 Task: Check the sale-to-list ratio of security in the last 5 years.
Action: Mouse moved to (838, 186)
Screenshot: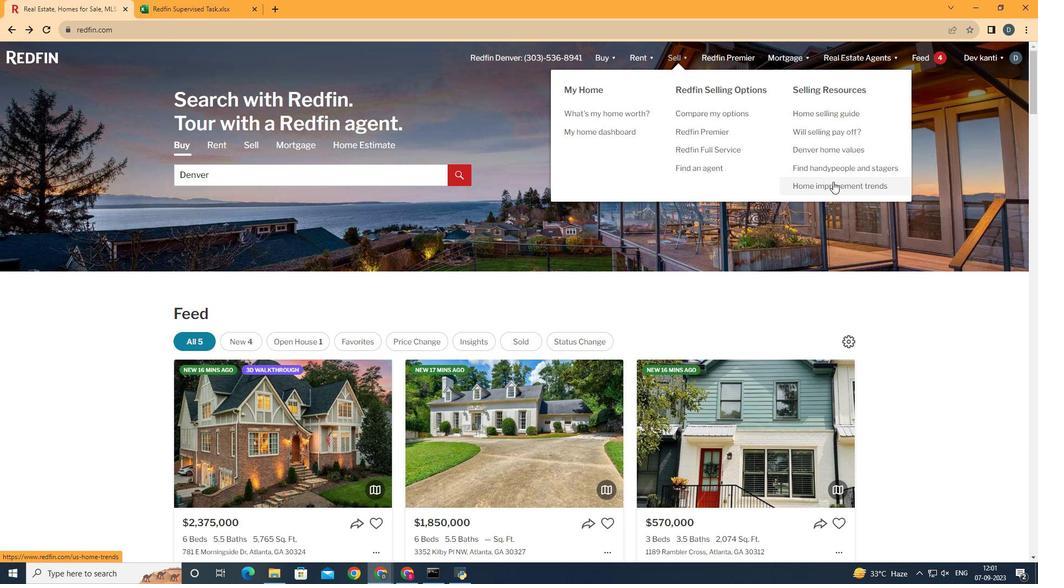
Action: Mouse pressed left at (838, 186)
Screenshot: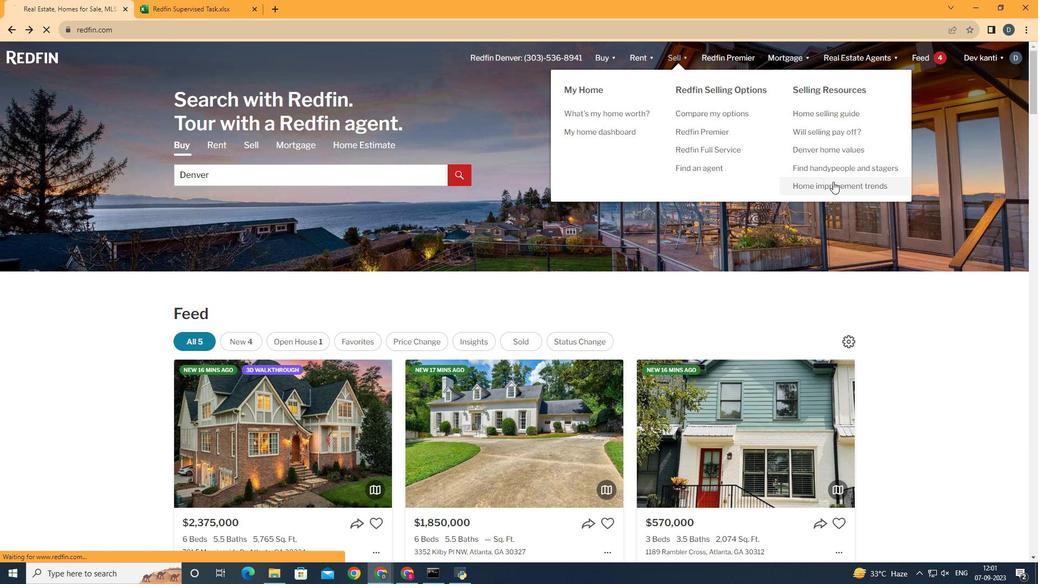 
Action: Mouse moved to (271, 218)
Screenshot: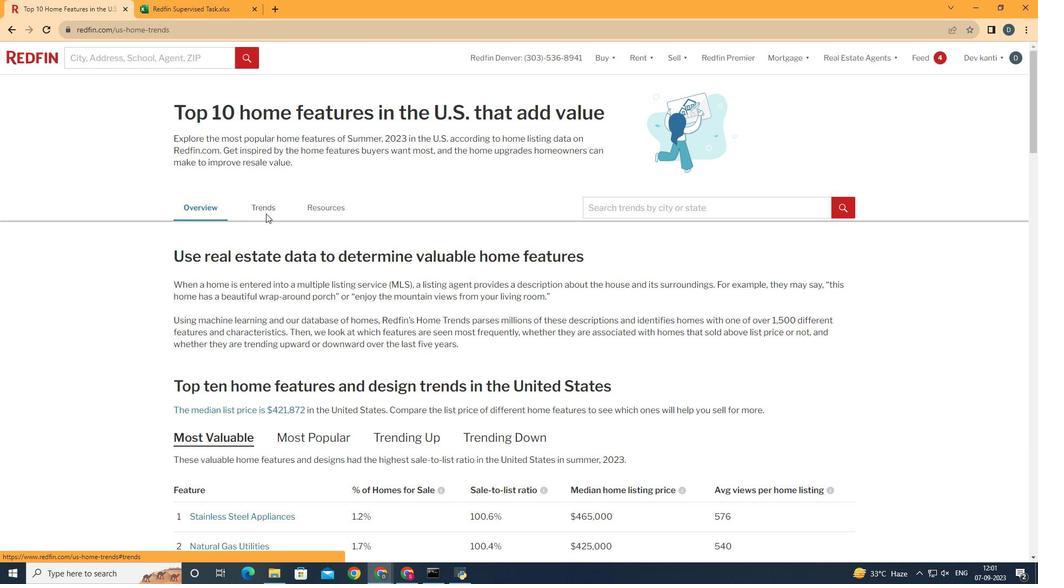 
Action: Mouse pressed left at (271, 218)
Screenshot: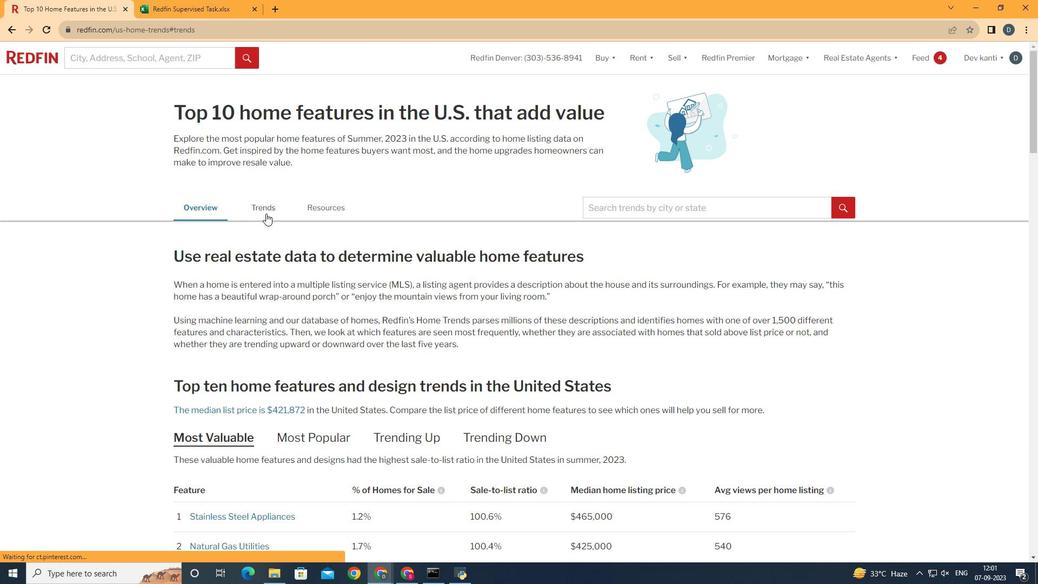 
Action: Mouse moved to (317, 281)
Screenshot: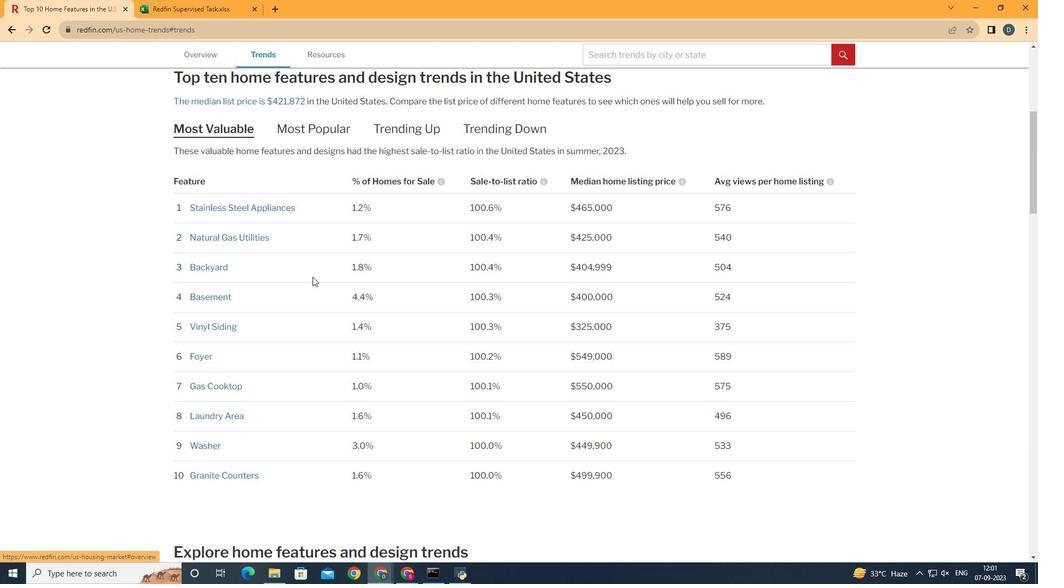 
Action: Mouse scrolled (317, 281) with delta (0, 0)
Screenshot: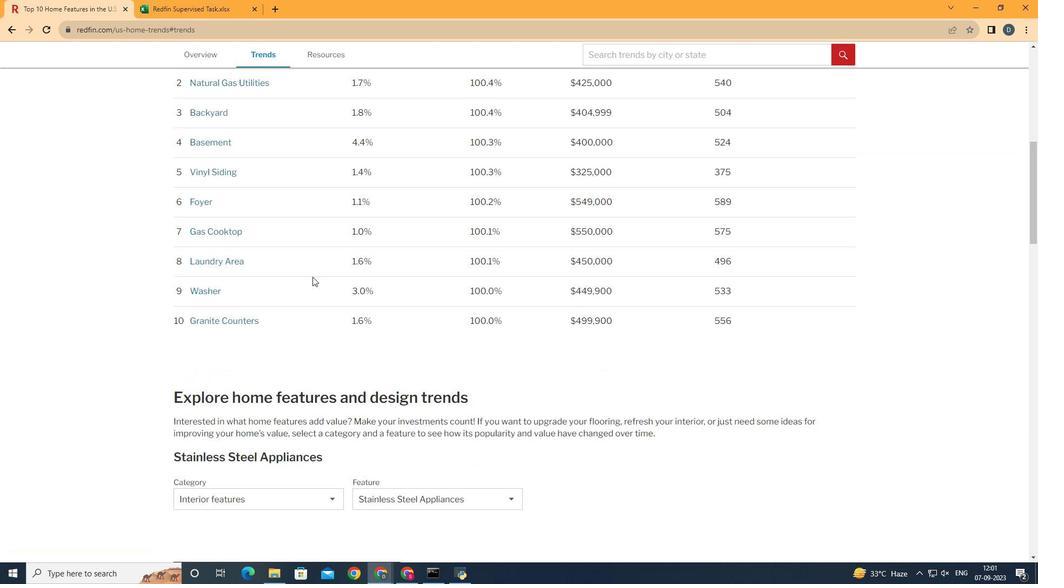 
Action: Mouse scrolled (317, 281) with delta (0, 0)
Screenshot: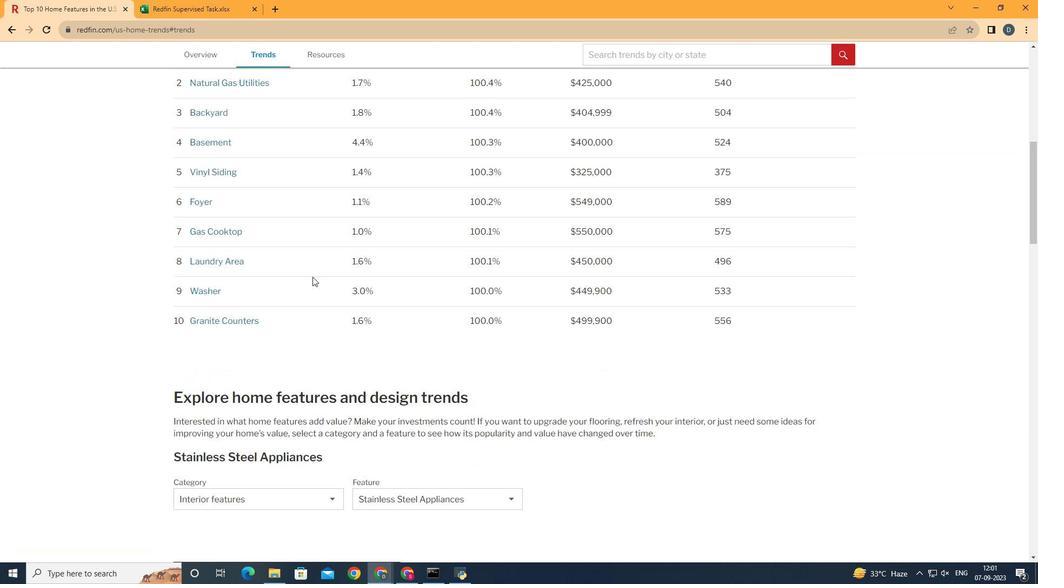 
Action: Mouse scrolled (317, 281) with delta (0, 0)
Screenshot: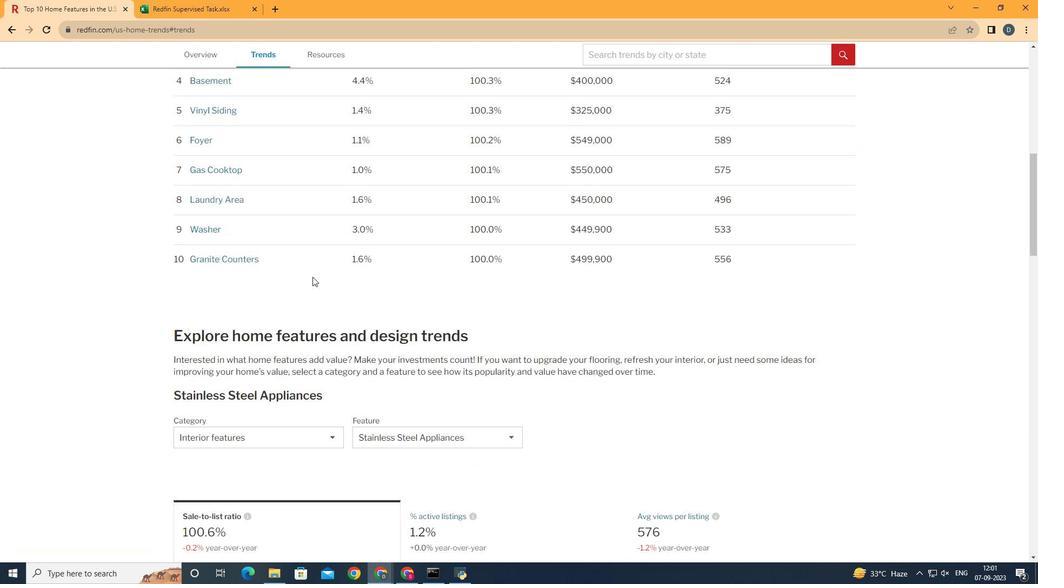 
Action: Mouse scrolled (317, 281) with delta (0, 0)
Screenshot: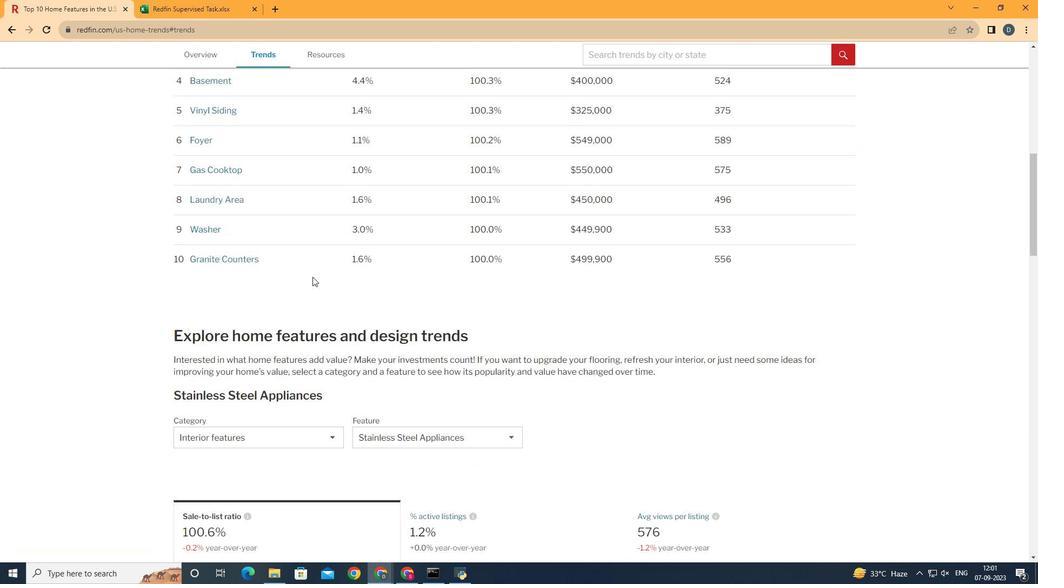 
Action: Mouse scrolled (317, 281) with delta (0, 0)
Screenshot: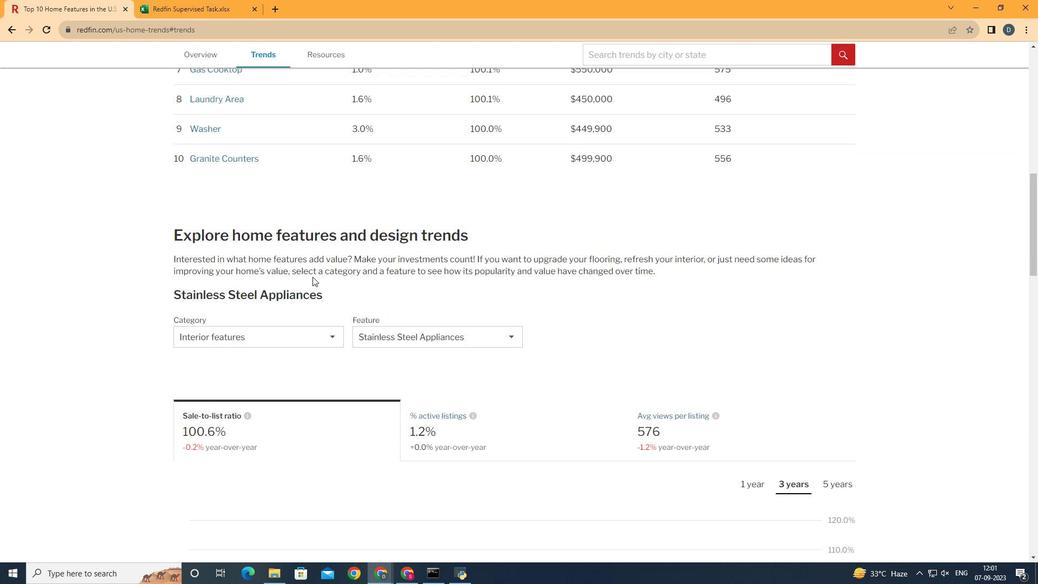
Action: Mouse scrolled (317, 281) with delta (0, 0)
Screenshot: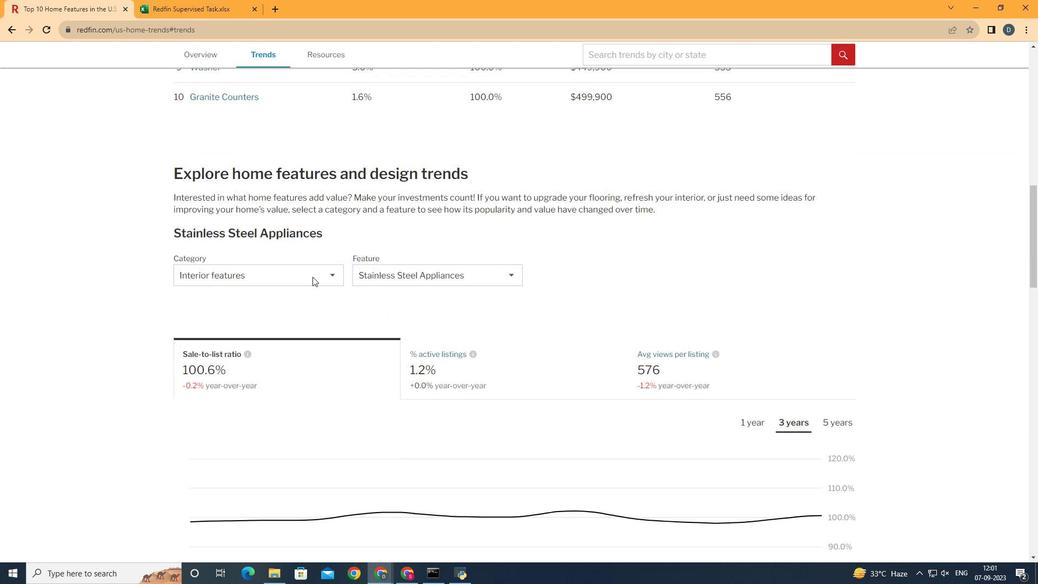 
Action: Mouse scrolled (317, 281) with delta (0, 0)
Screenshot: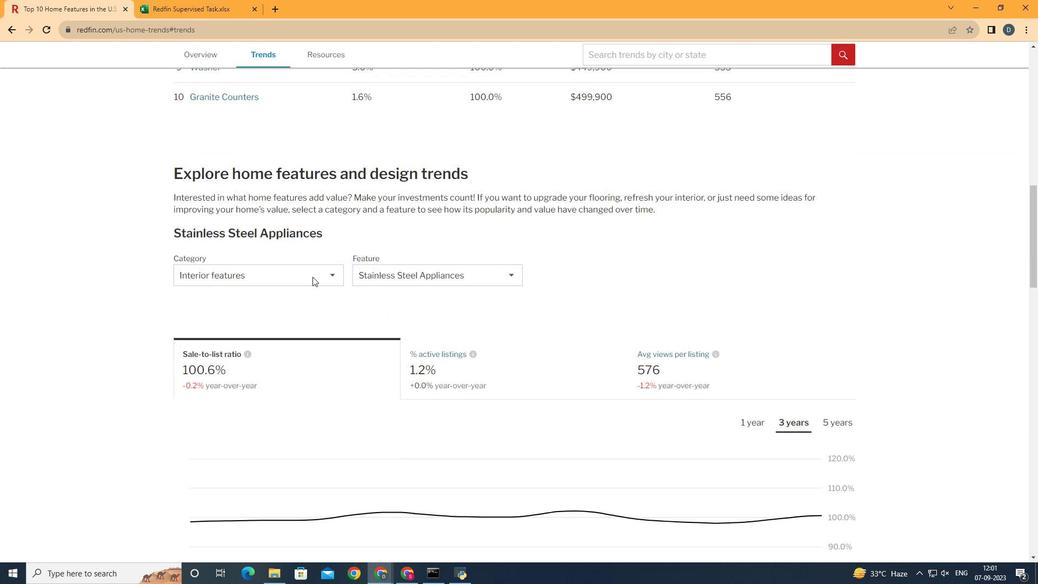 
Action: Mouse moved to (287, 288)
Screenshot: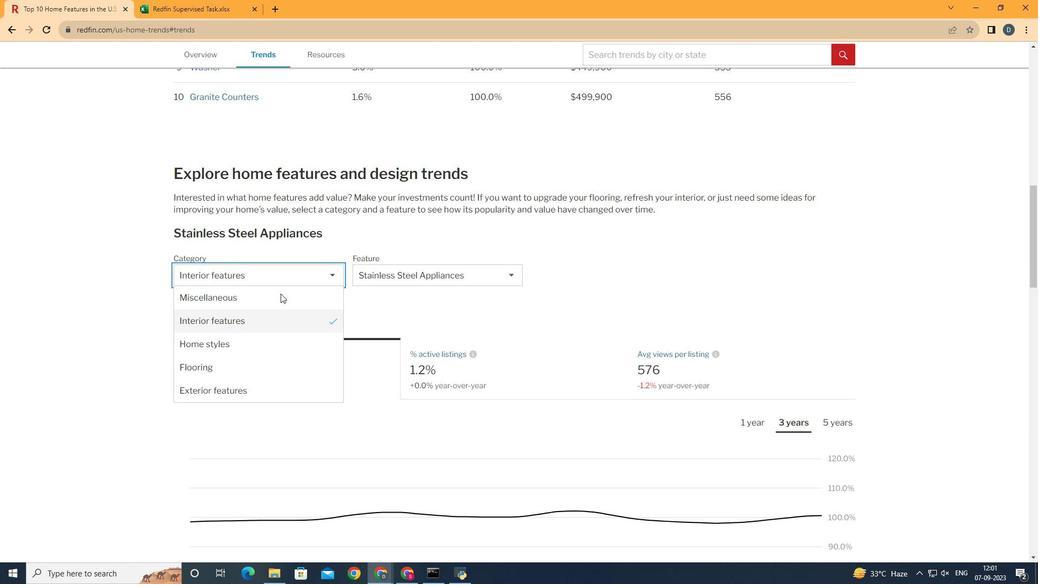 
Action: Mouse pressed left at (287, 288)
Screenshot: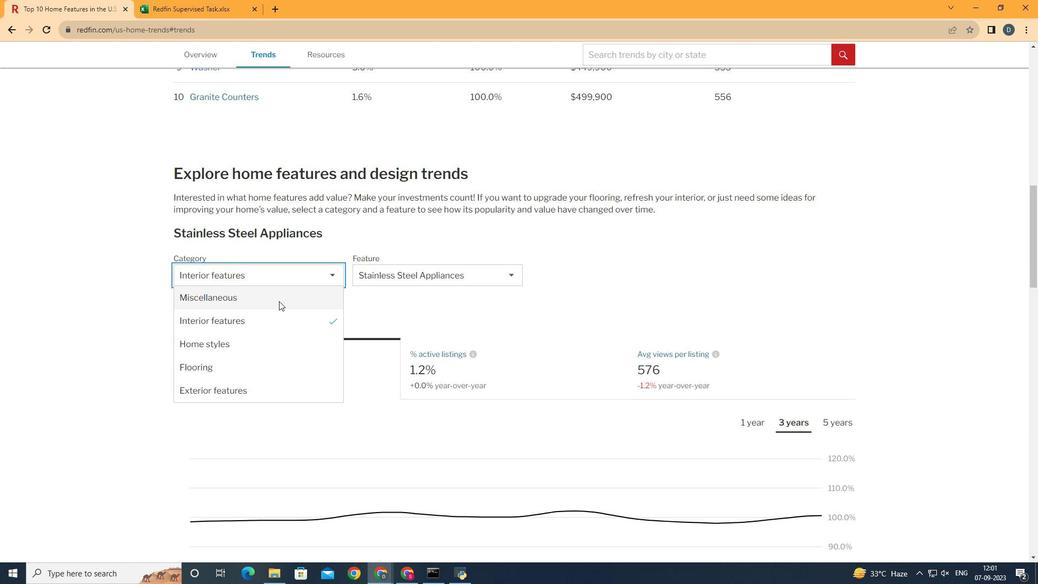 
Action: Mouse moved to (284, 313)
Screenshot: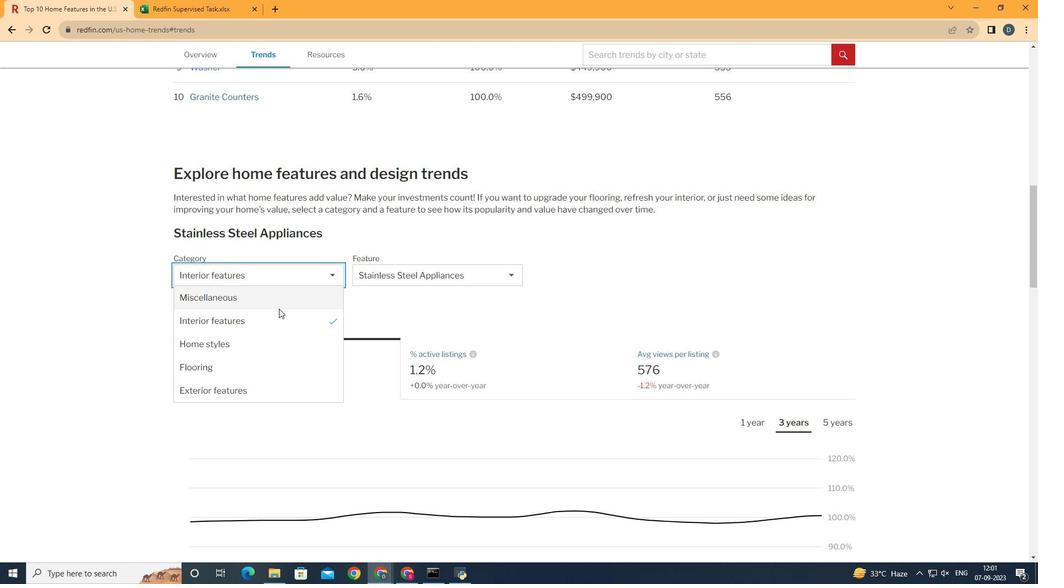 
Action: Mouse pressed left at (284, 313)
Screenshot: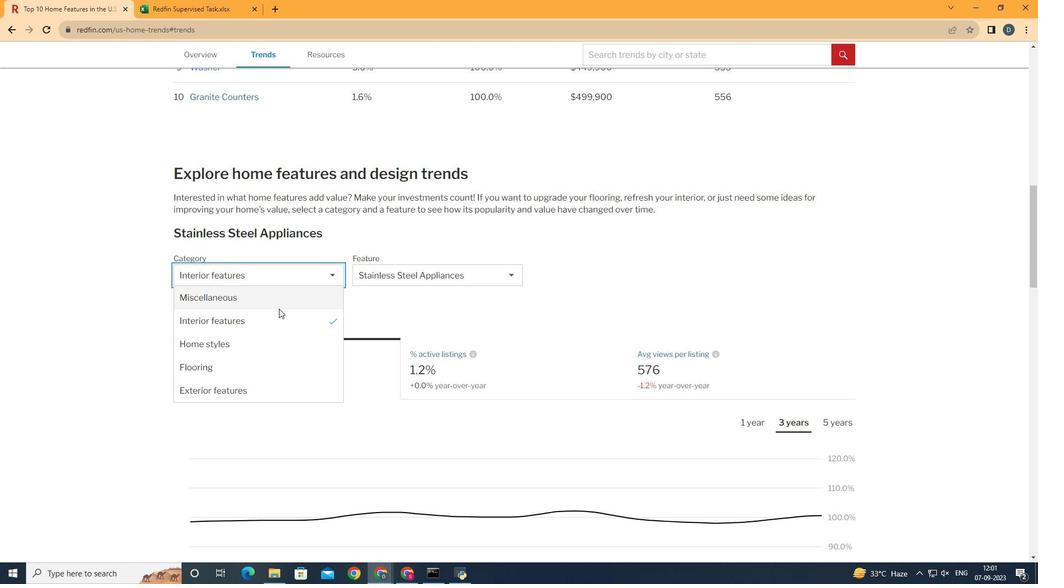 
Action: Mouse moved to (439, 276)
Screenshot: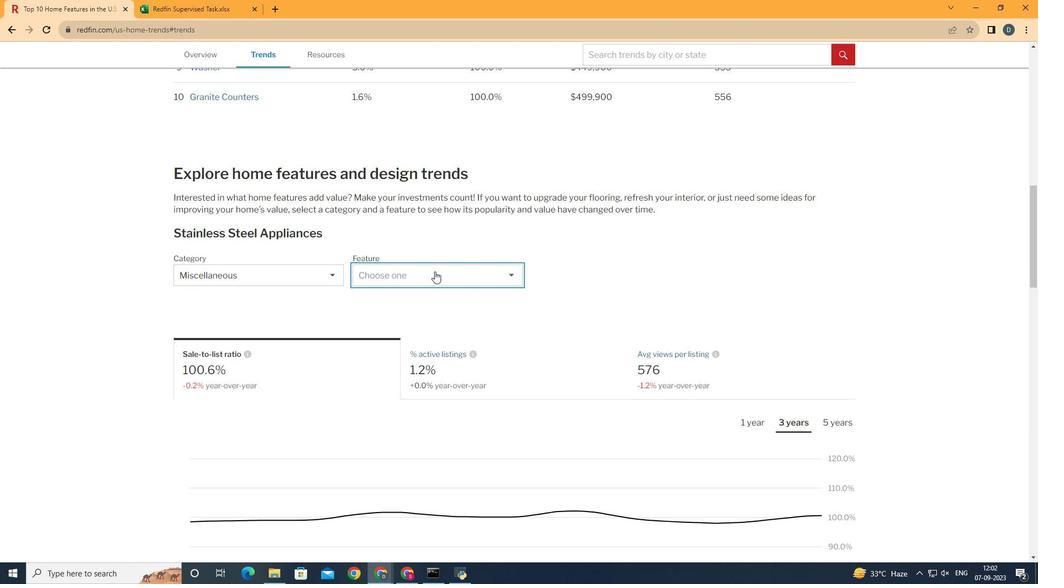 
Action: Mouse pressed left at (439, 276)
Screenshot: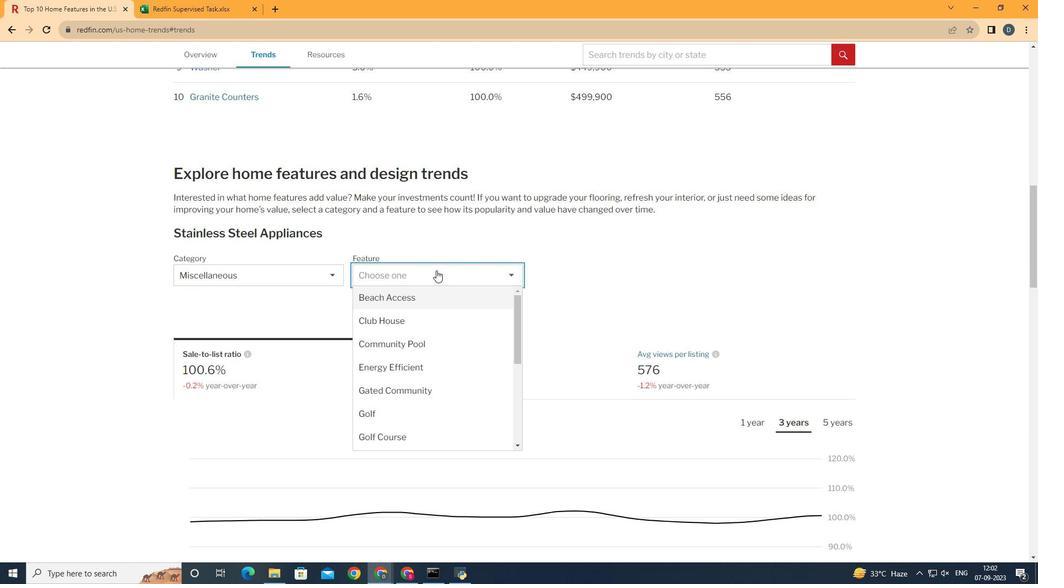 
Action: Mouse moved to (442, 340)
Screenshot: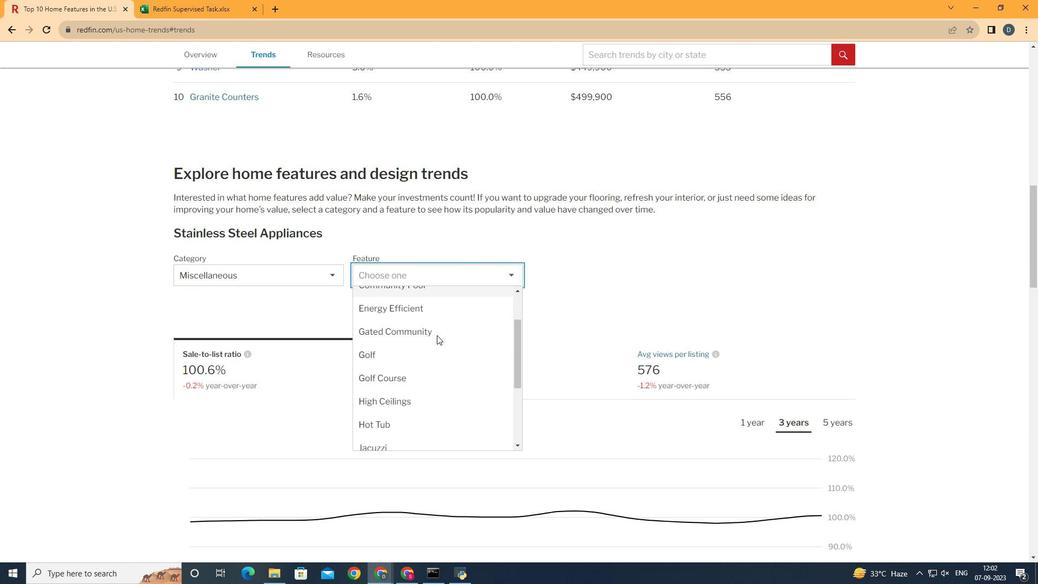 
Action: Mouse scrolled (442, 339) with delta (0, 0)
Screenshot: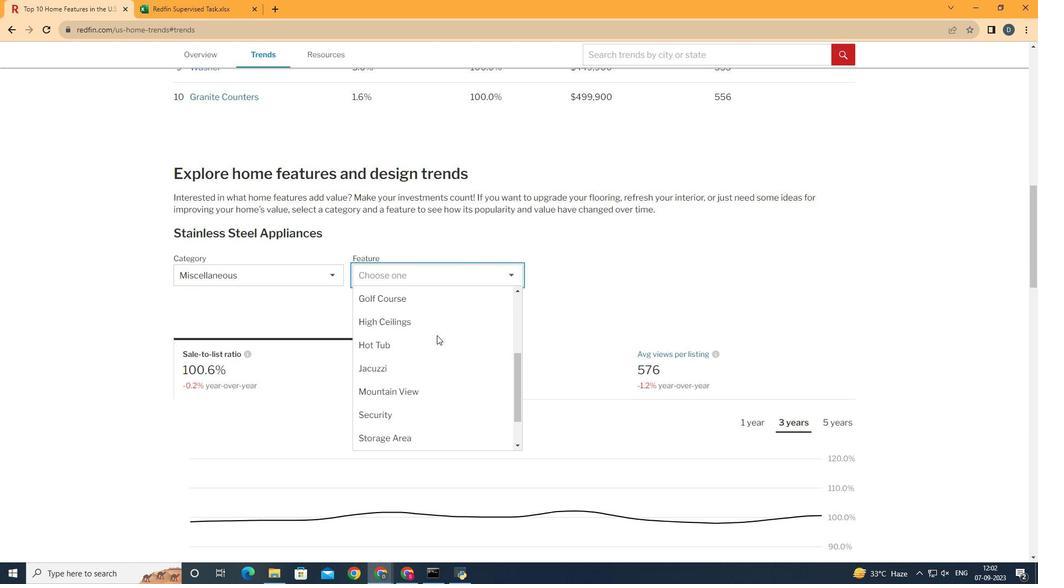 
Action: Mouse scrolled (442, 339) with delta (0, 0)
Screenshot: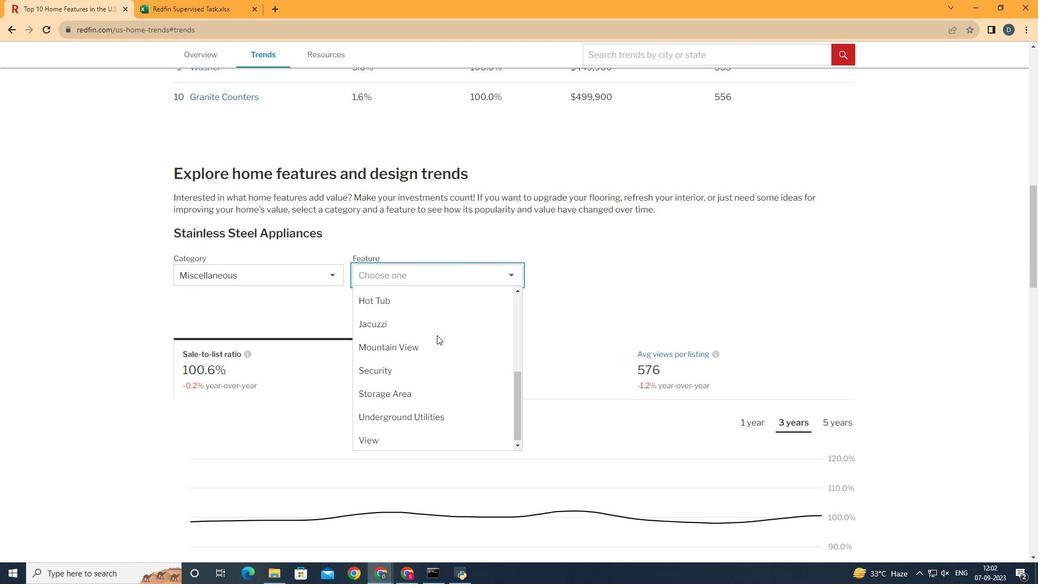 
Action: Mouse scrolled (442, 339) with delta (0, 0)
Screenshot: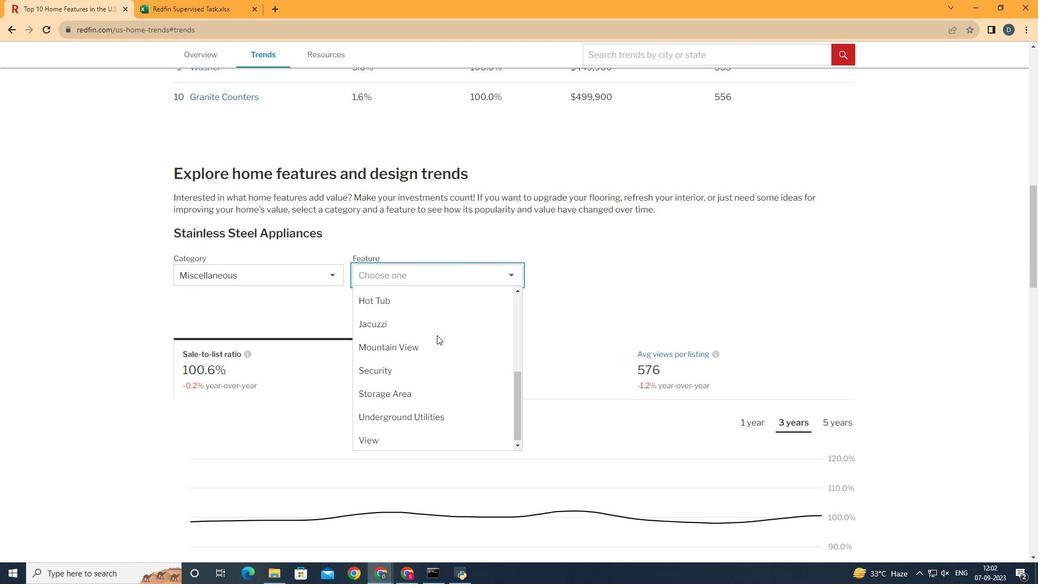 
Action: Mouse scrolled (442, 339) with delta (0, 0)
Screenshot: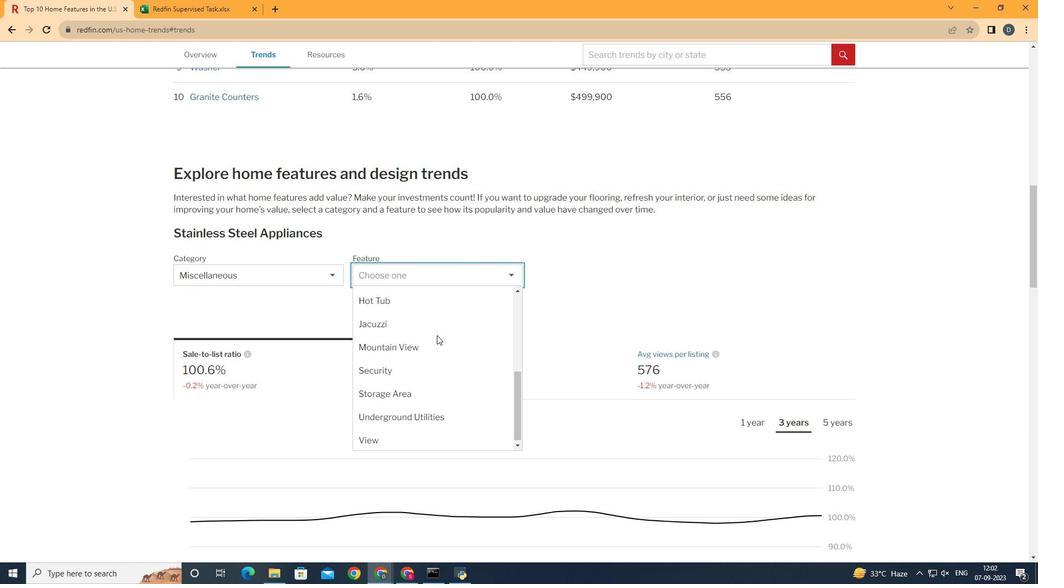 
Action: Mouse scrolled (442, 339) with delta (0, 0)
Screenshot: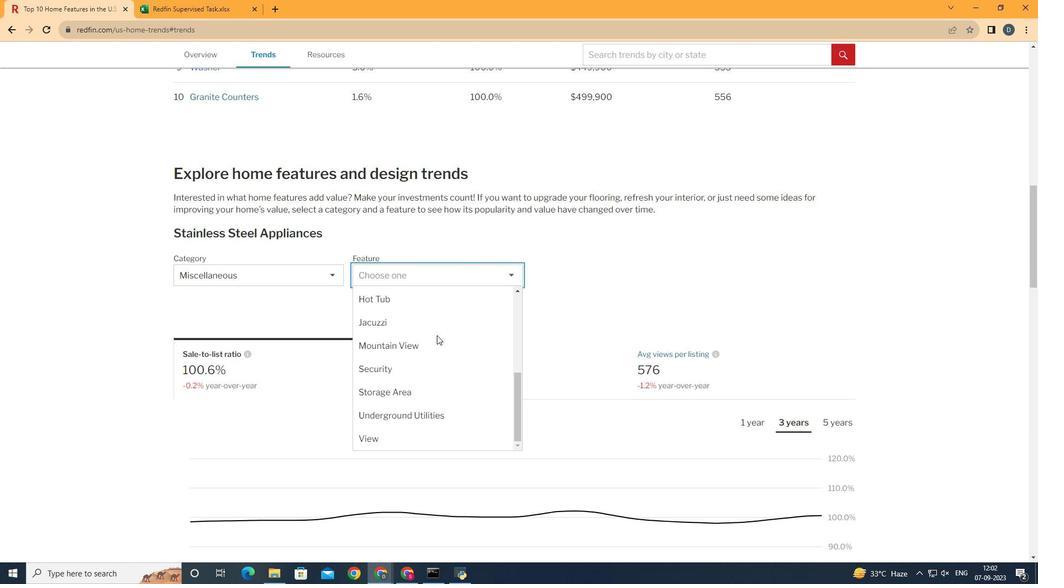 
Action: Mouse scrolled (442, 339) with delta (0, 0)
Screenshot: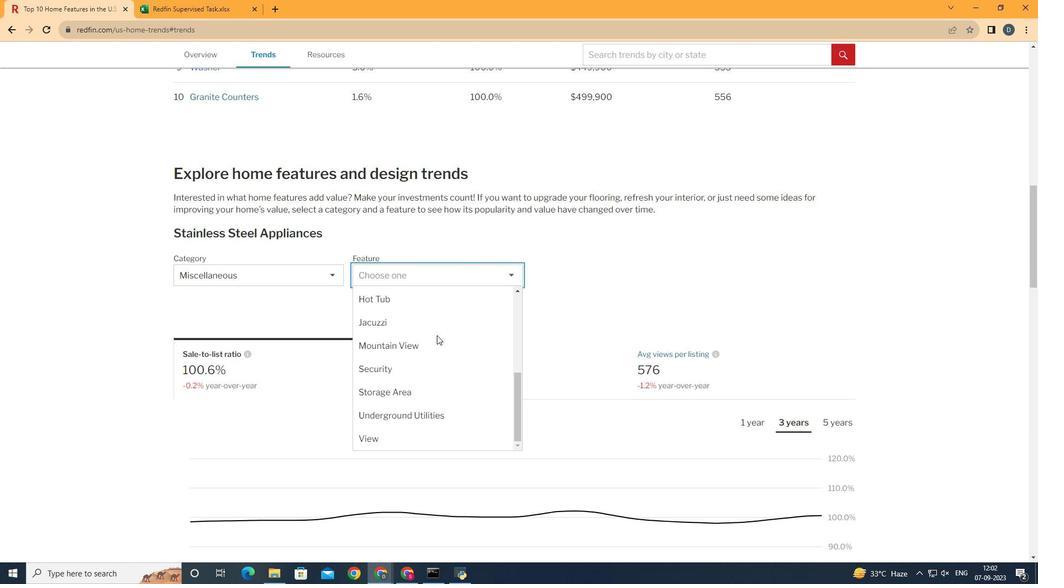 
Action: Mouse scrolled (442, 339) with delta (0, 0)
Screenshot: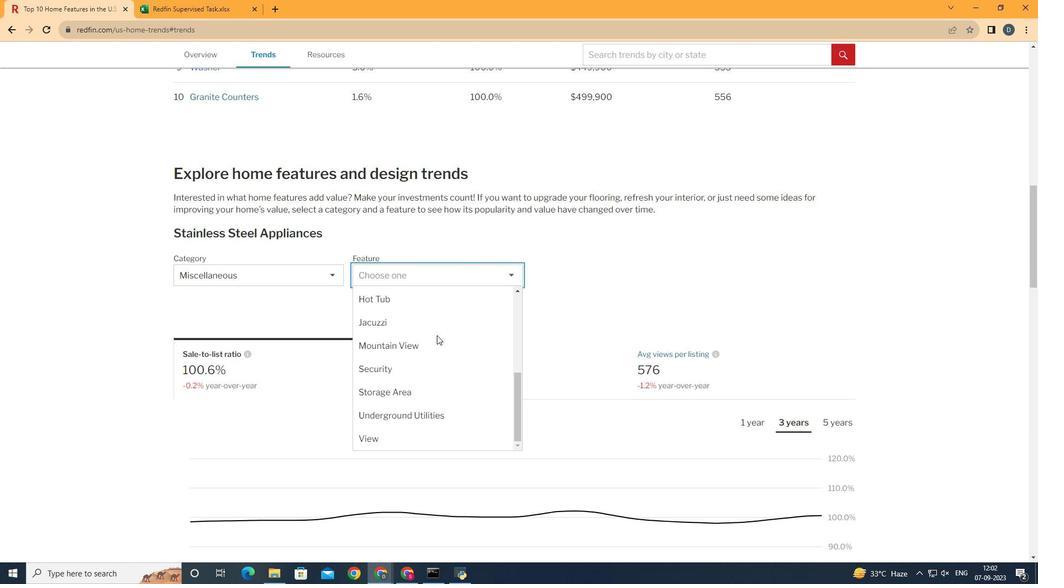 
Action: Mouse scrolled (442, 339) with delta (0, 0)
Screenshot: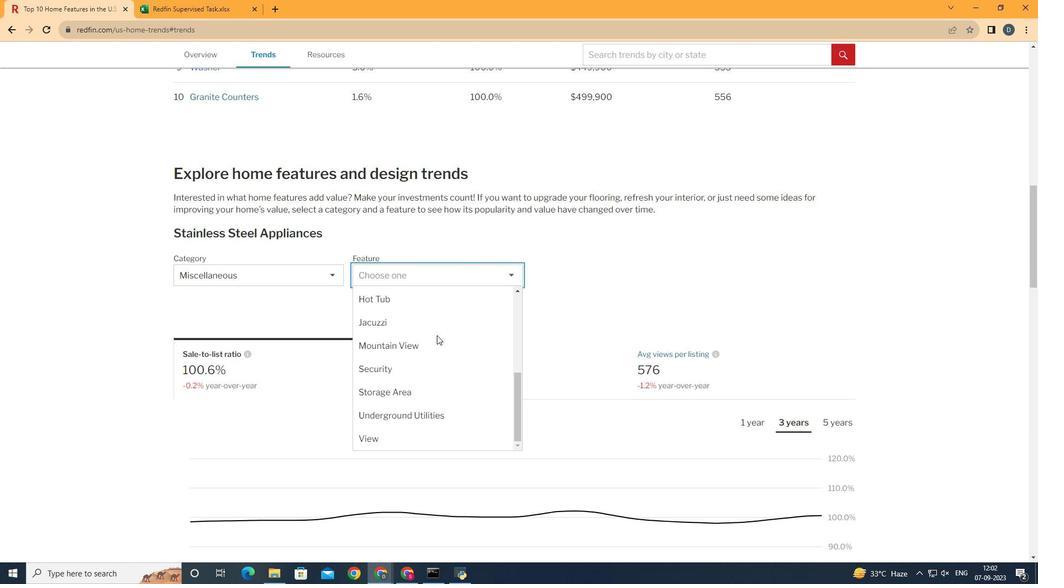 
Action: Mouse scrolled (442, 339) with delta (0, 0)
Screenshot: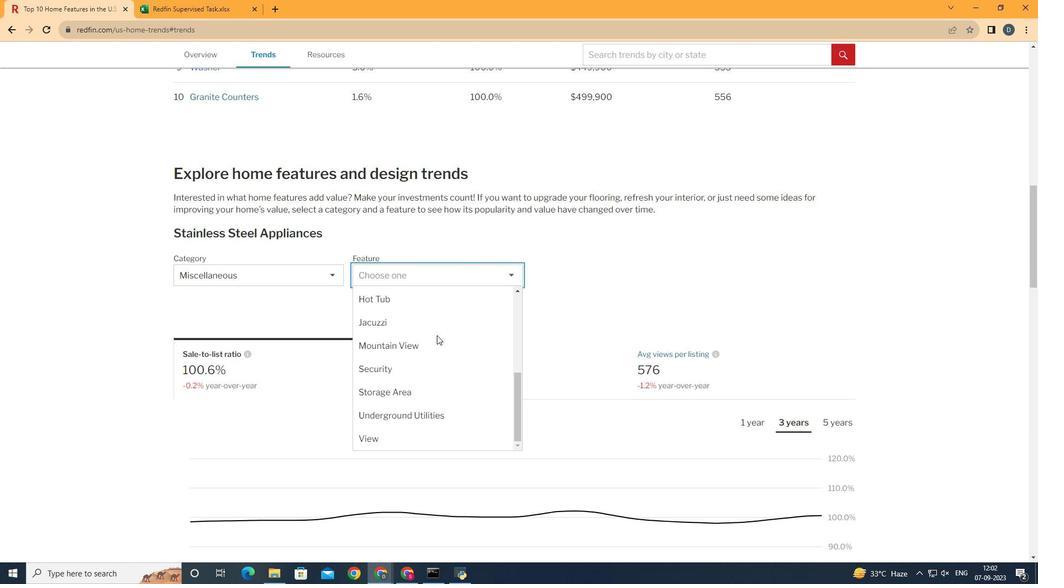 
Action: Mouse moved to (420, 373)
Screenshot: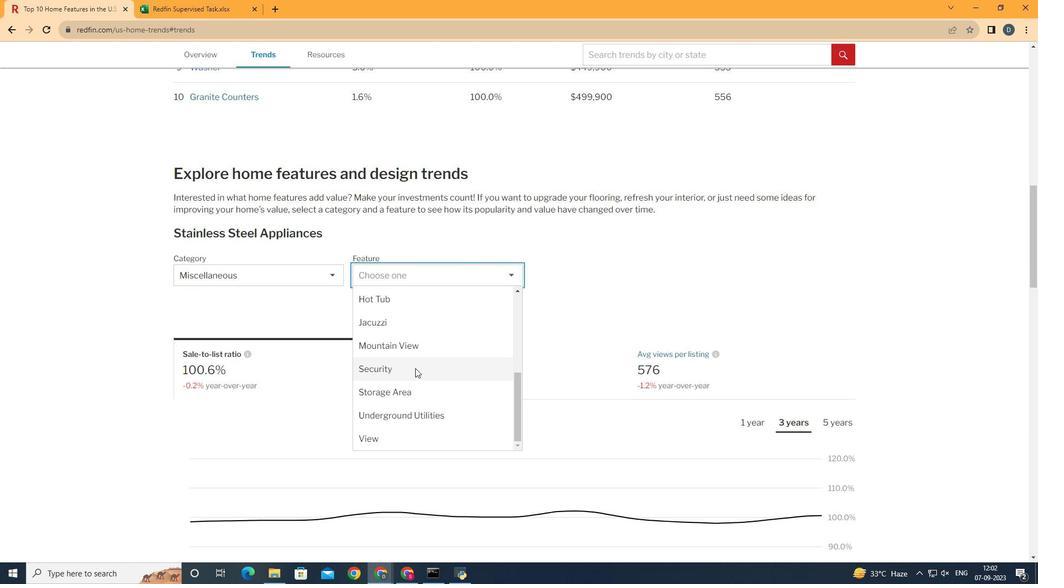 
Action: Mouse pressed left at (420, 373)
Screenshot: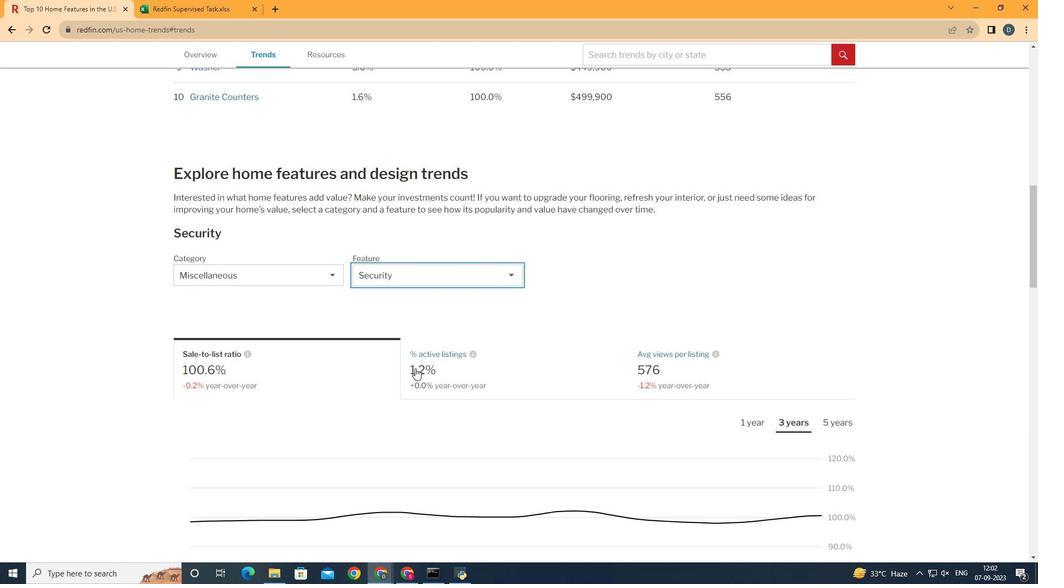 
Action: Mouse moved to (363, 392)
Screenshot: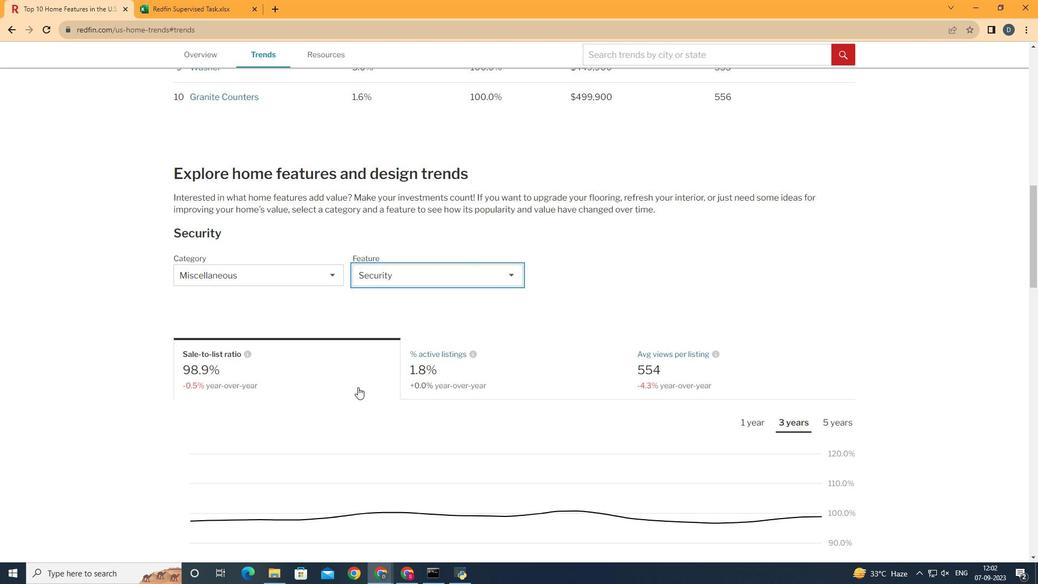 
Action: Mouse scrolled (363, 391) with delta (0, 0)
Screenshot: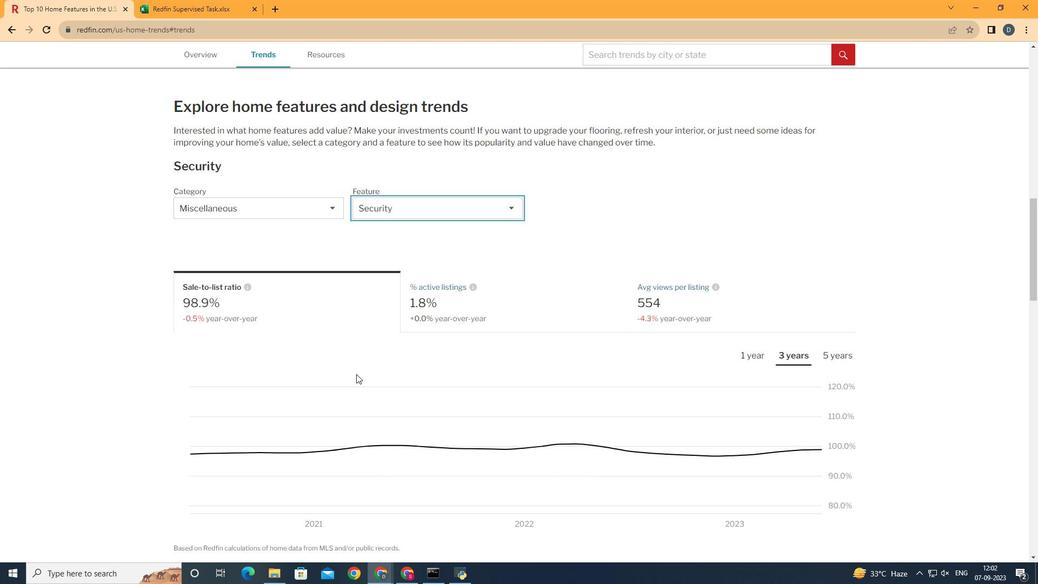 
Action: Mouse scrolled (363, 391) with delta (0, 0)
Screenshot: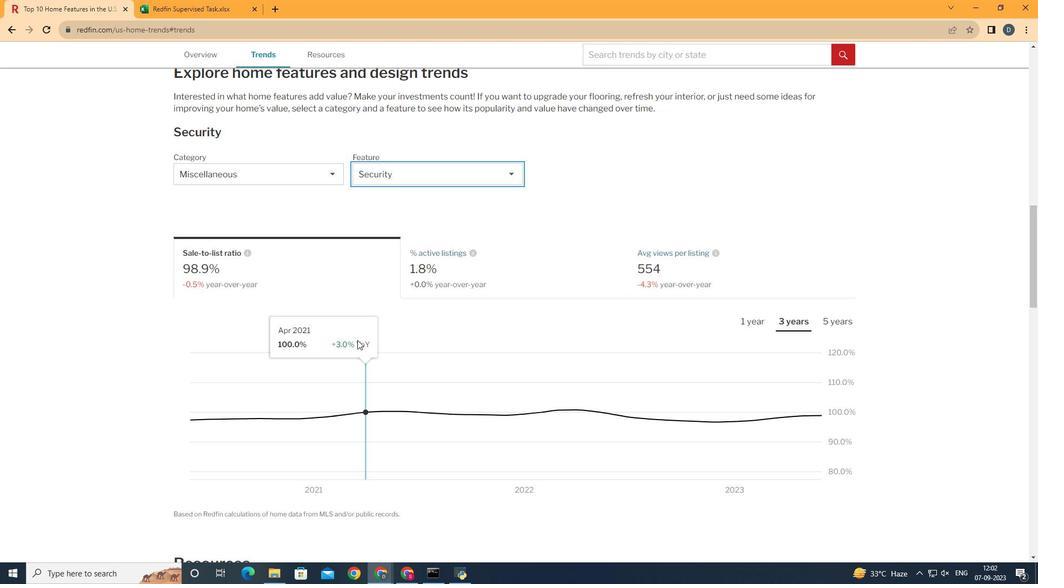 
Action: Mouse moved to (369, 280)
Screenshot: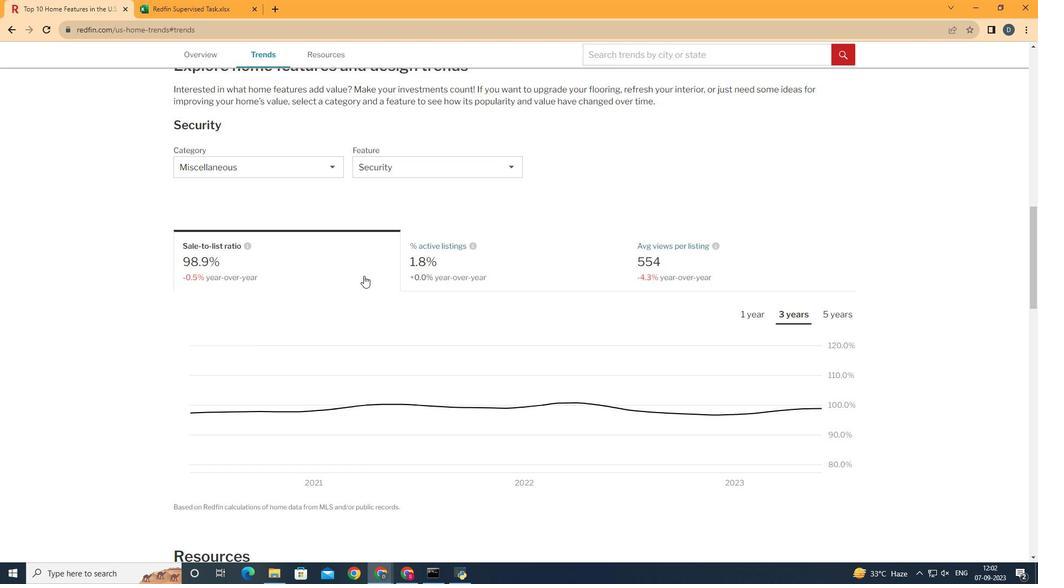
Action: Mouse pressed left at (369, 280)
Screenshot: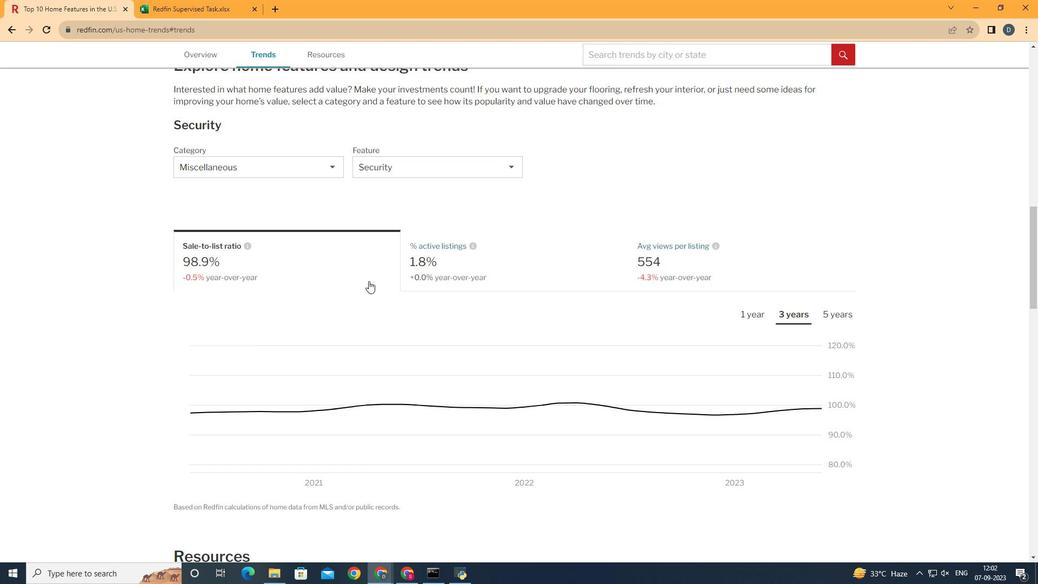 
Action: Mouse moved to (849, 322)
Screenshot: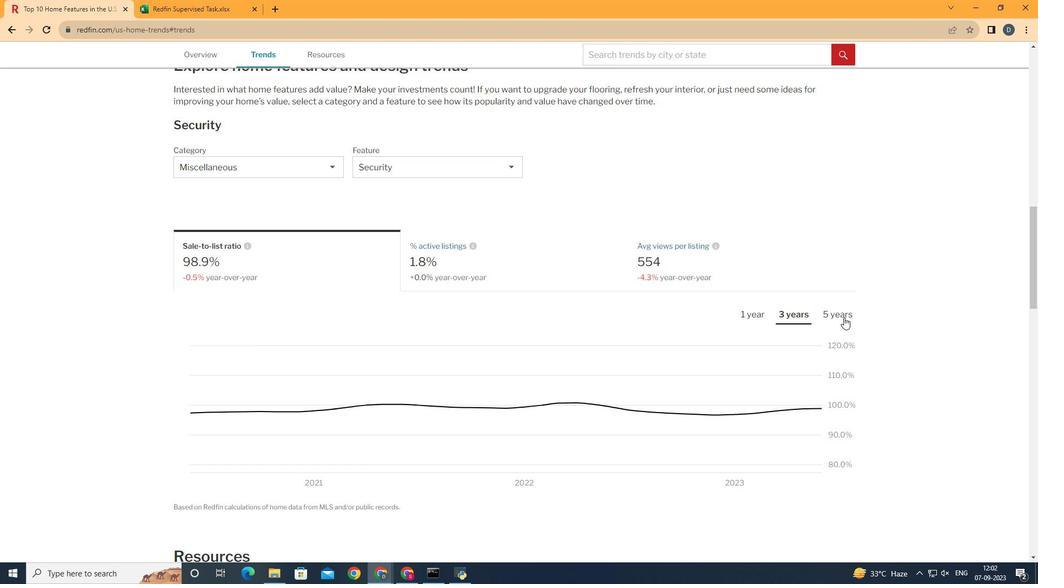 
Action: Mouse pressed left at (849, 322)
Screenshot: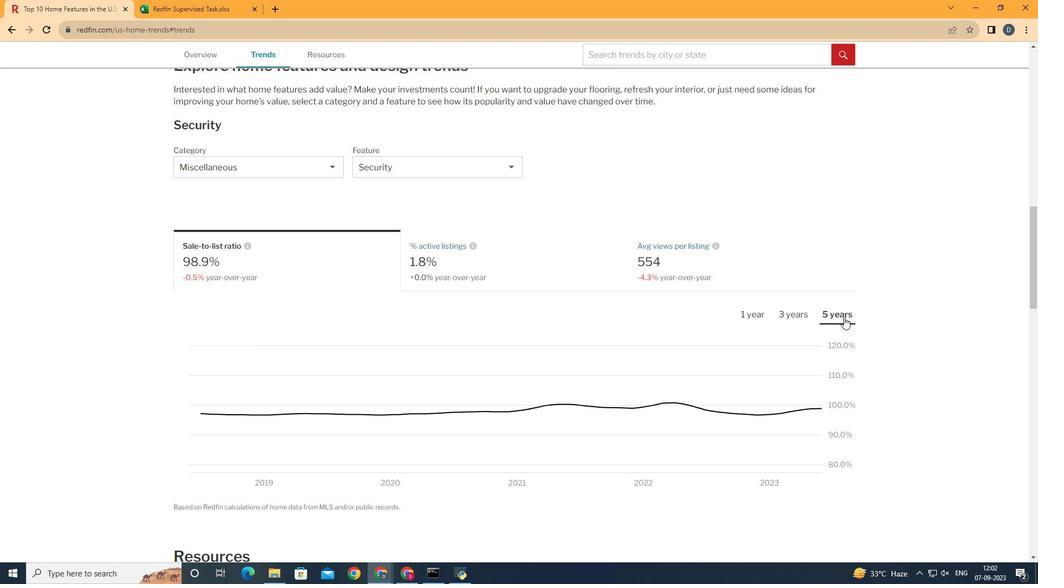
Action: Mouse moved to (832, 435)
Screenshot: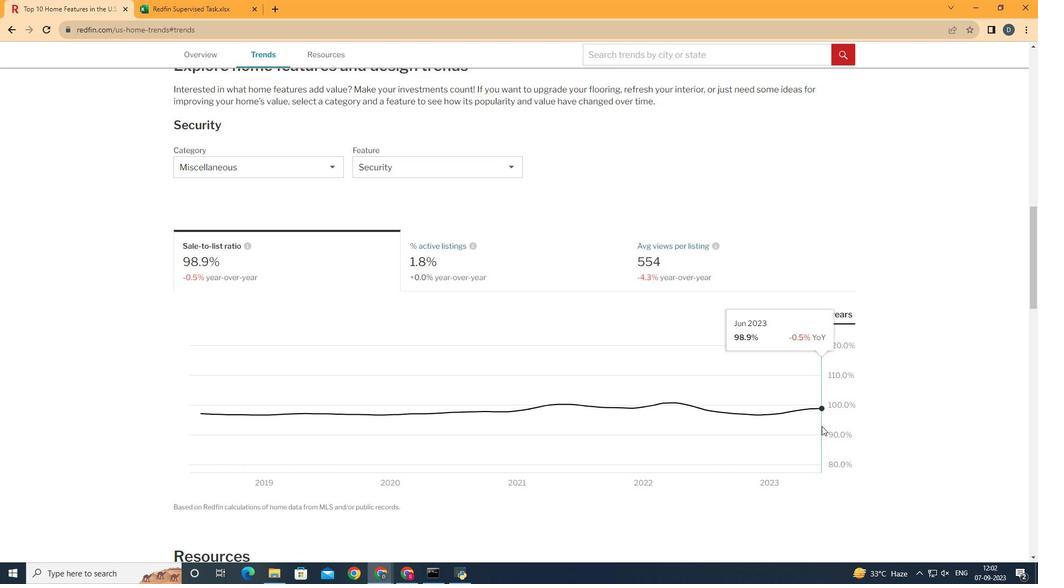 
